 Task: Create a section Dash & Dazzle and in the section, add a milestone Data Science Implementation in the project AgileRadius
Action: Mouse moved to (88, 310)
Screenshot: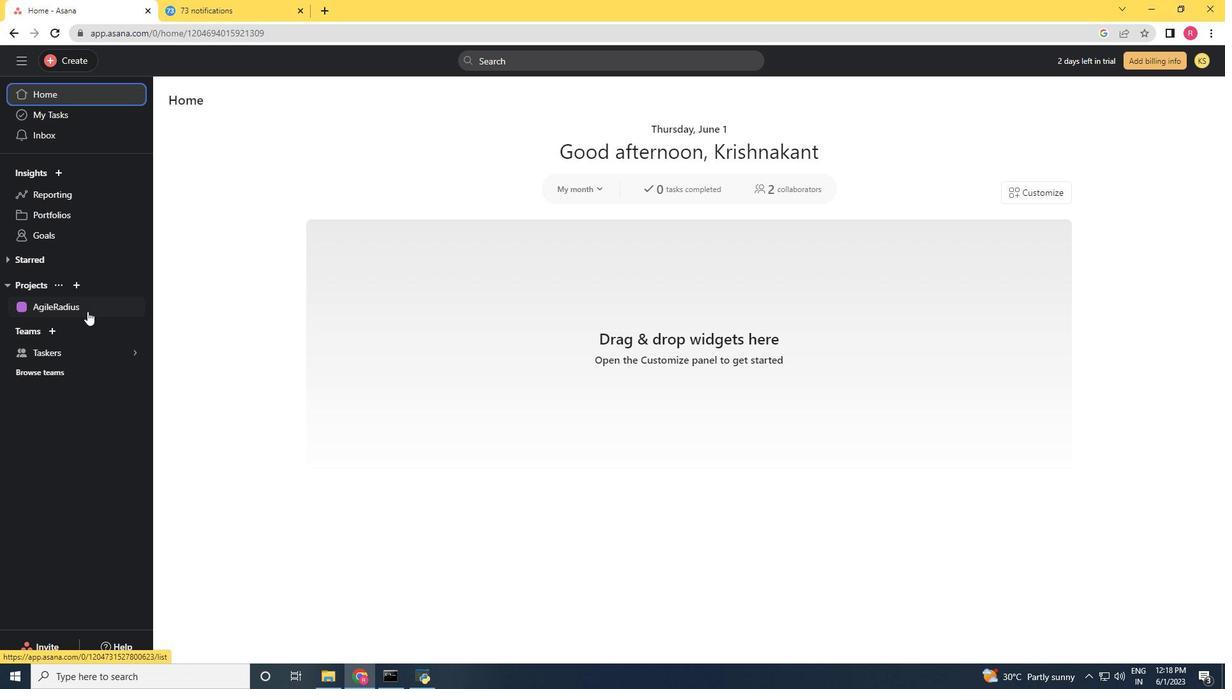 
Action: Mouse pressed left at (88, 310)
Screenshot: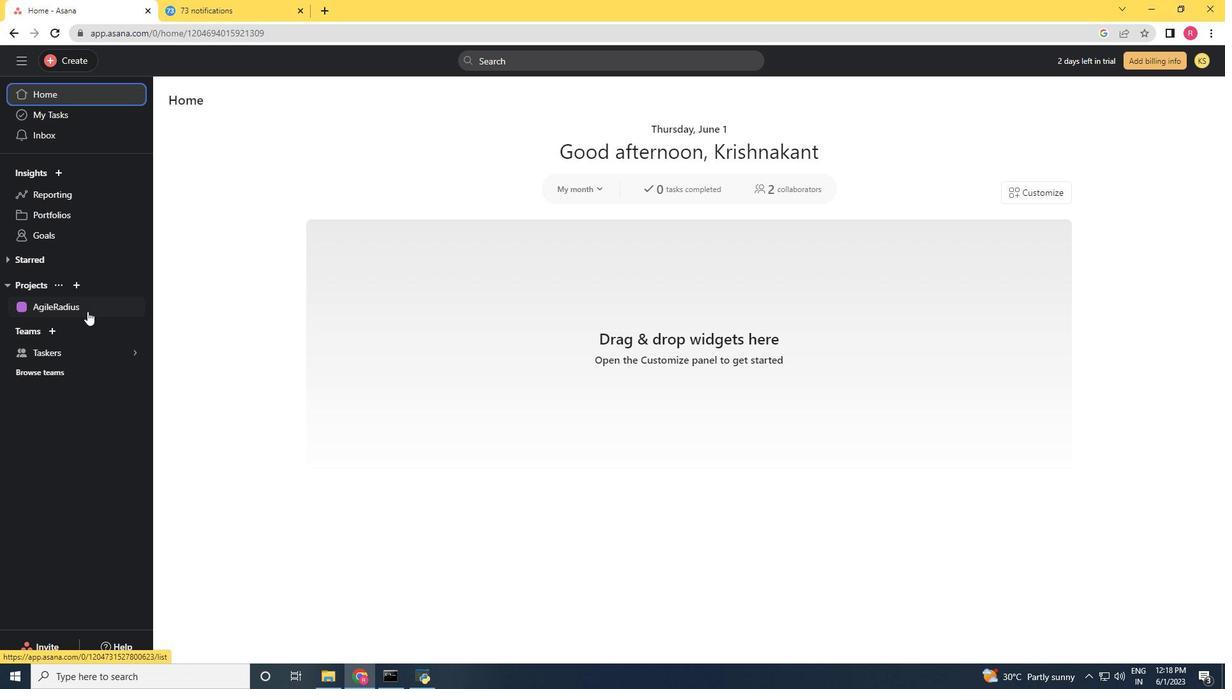 
Action: Mouse moved to (217, 504)
Screenshot: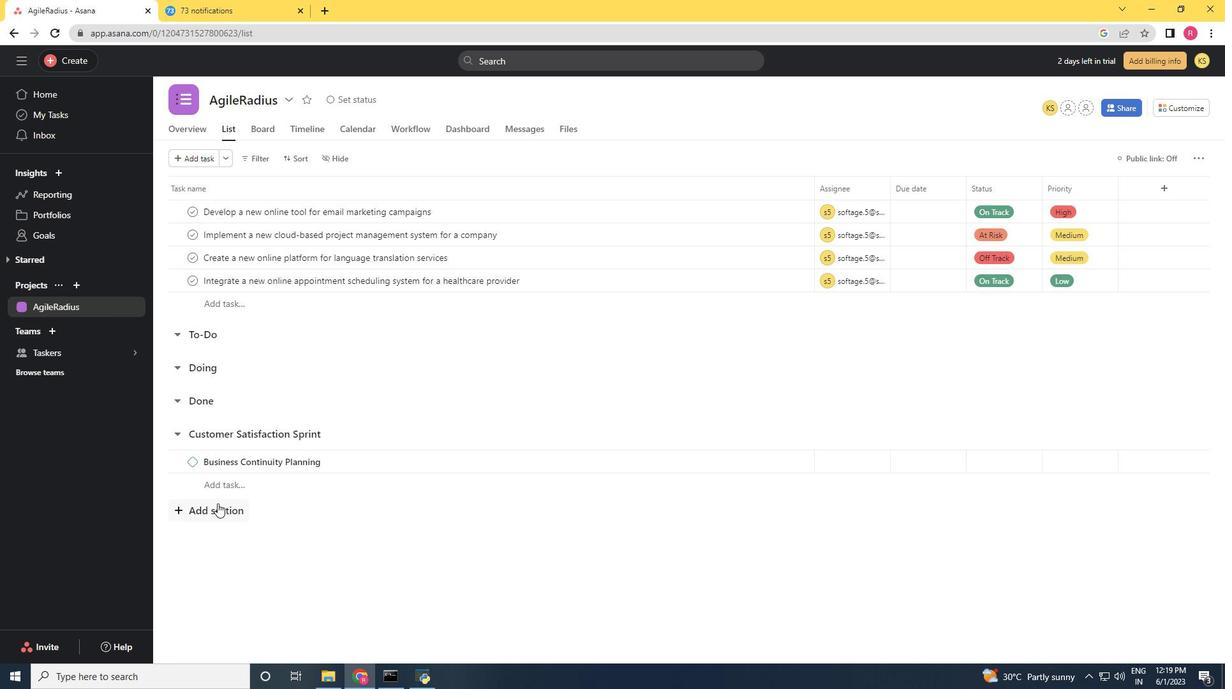 
Action: Mouse pressed left at (217, 504)
Screenshot: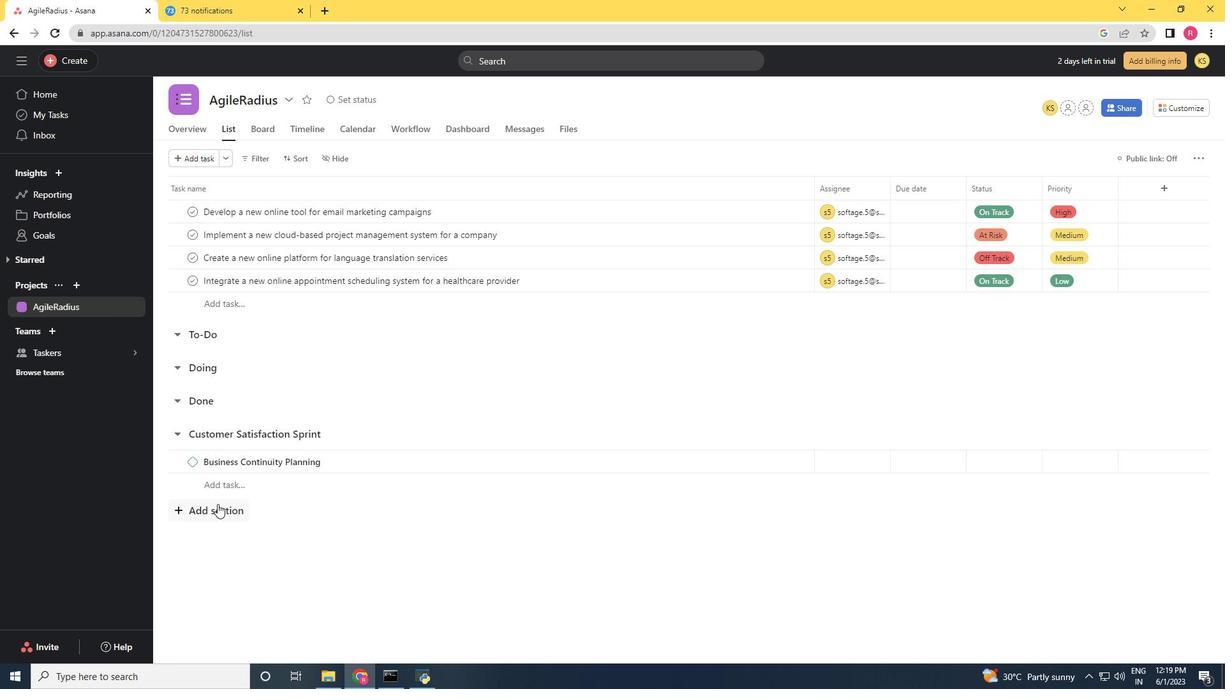 
Action: Key pressed <Key.shift>Dash<Key.space><Key.shift>&<Key.space><Key.shift>Dazzle<Key.enter><Key.shift>Data<Key.space><Key.space><Key.shift>Science<Key.space><Key.shift>Implement<Key.space>
Screenshot: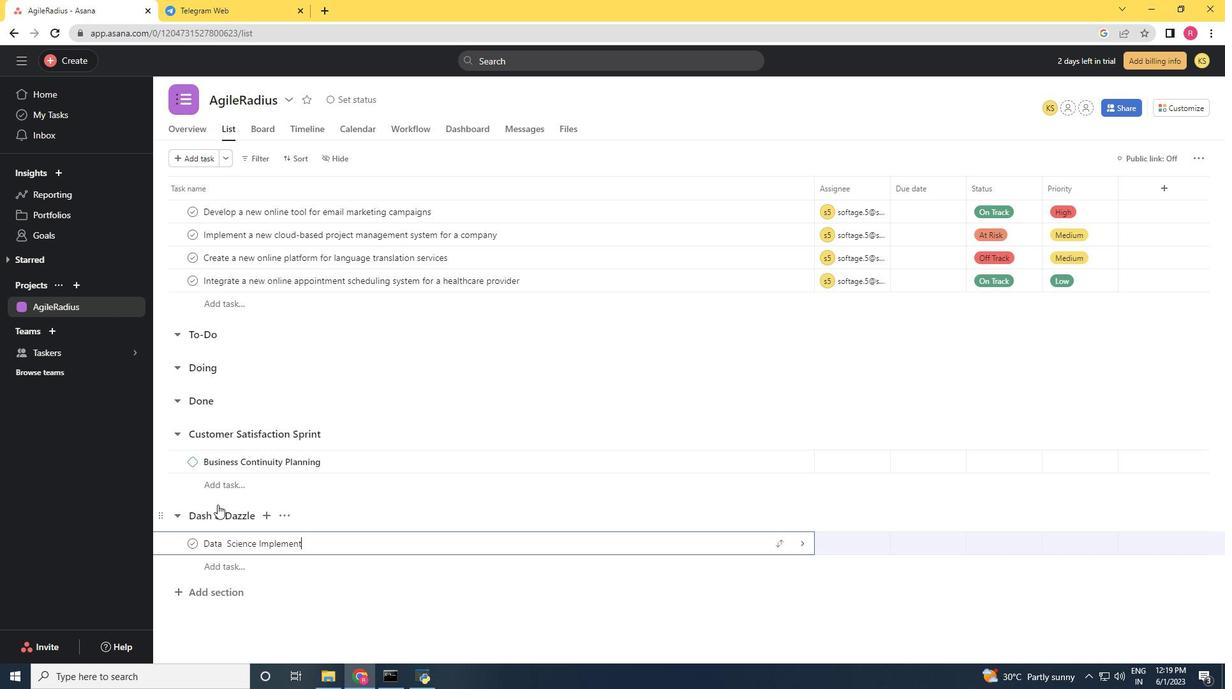 
Action: Mouse moved to (424, 545)
Screenshot: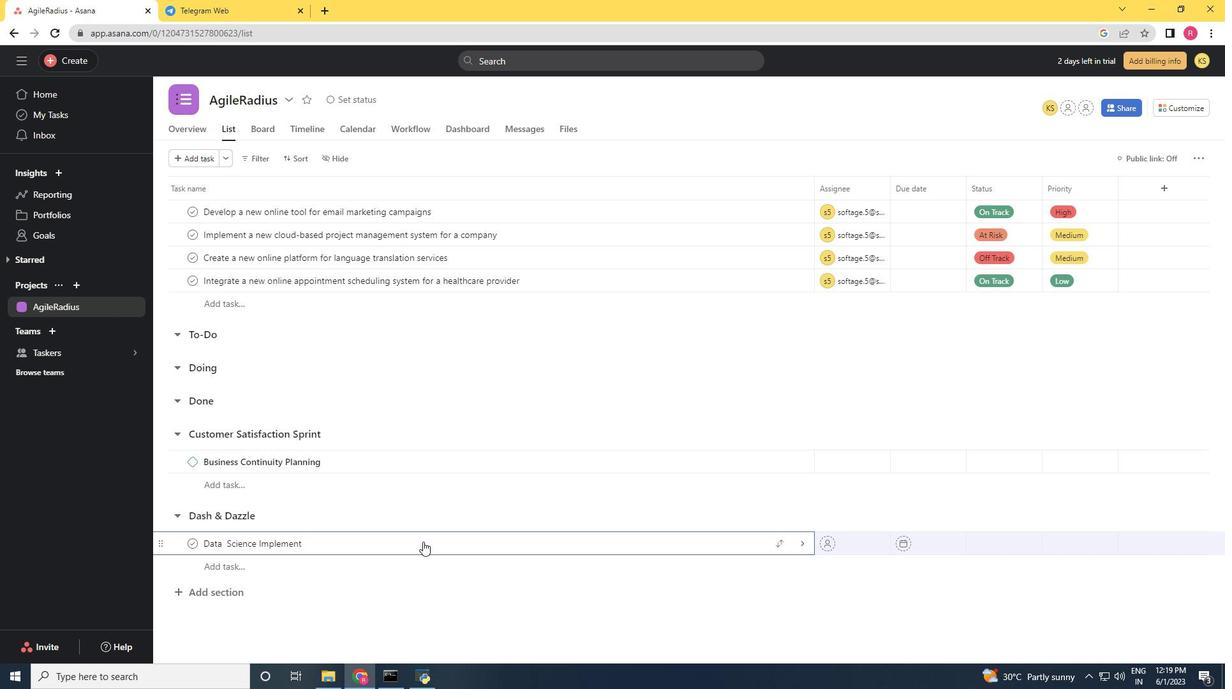 
Action: Mouse pressed right at (424, 545)
Screenshot: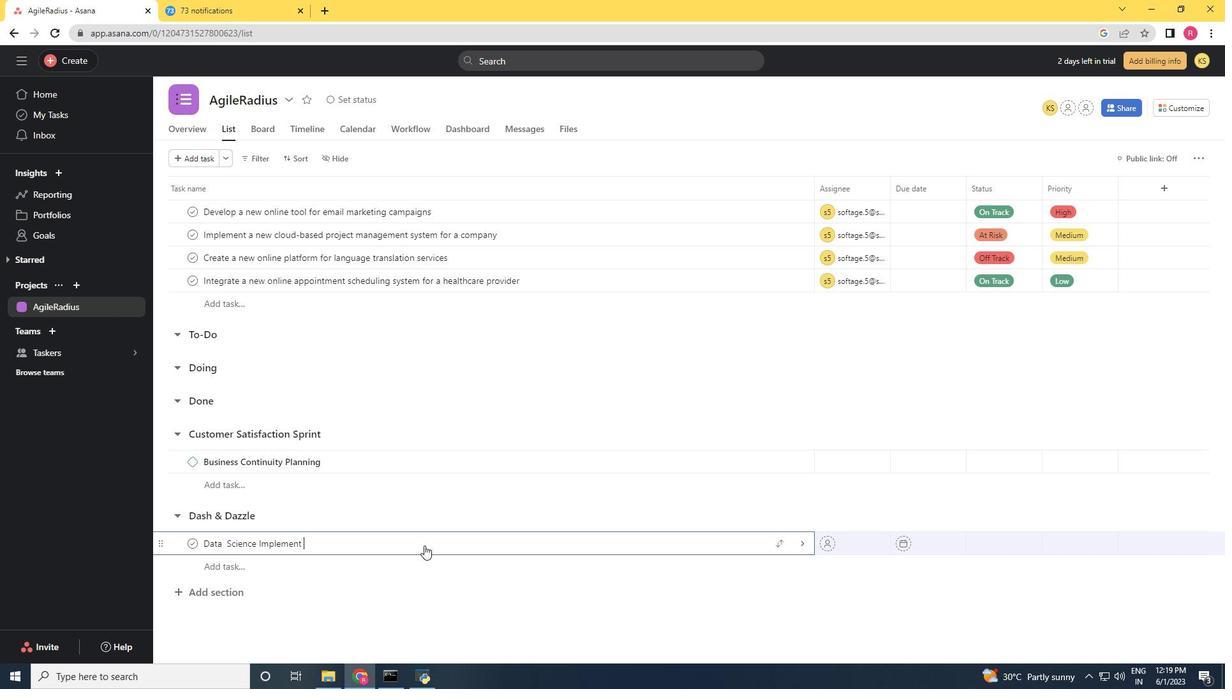 
Action: Mouse moved to (470, 487)
Screenshot: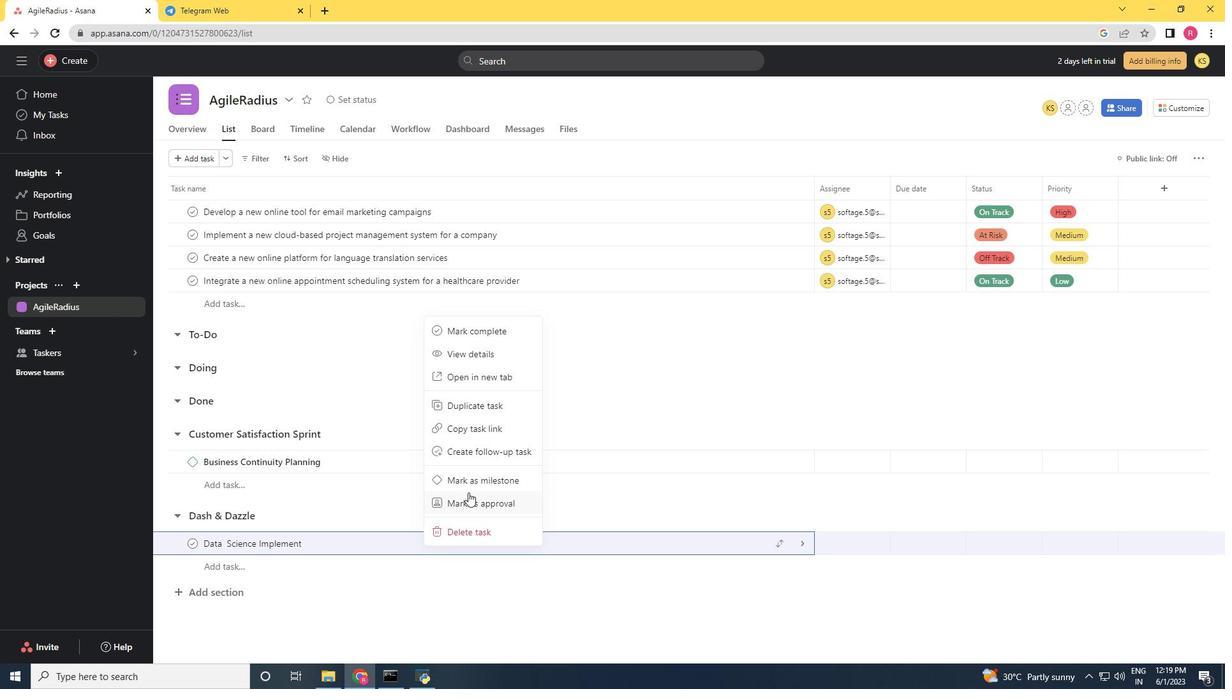 
Action: Mouse pressed left at (470, 487)
Screenshot: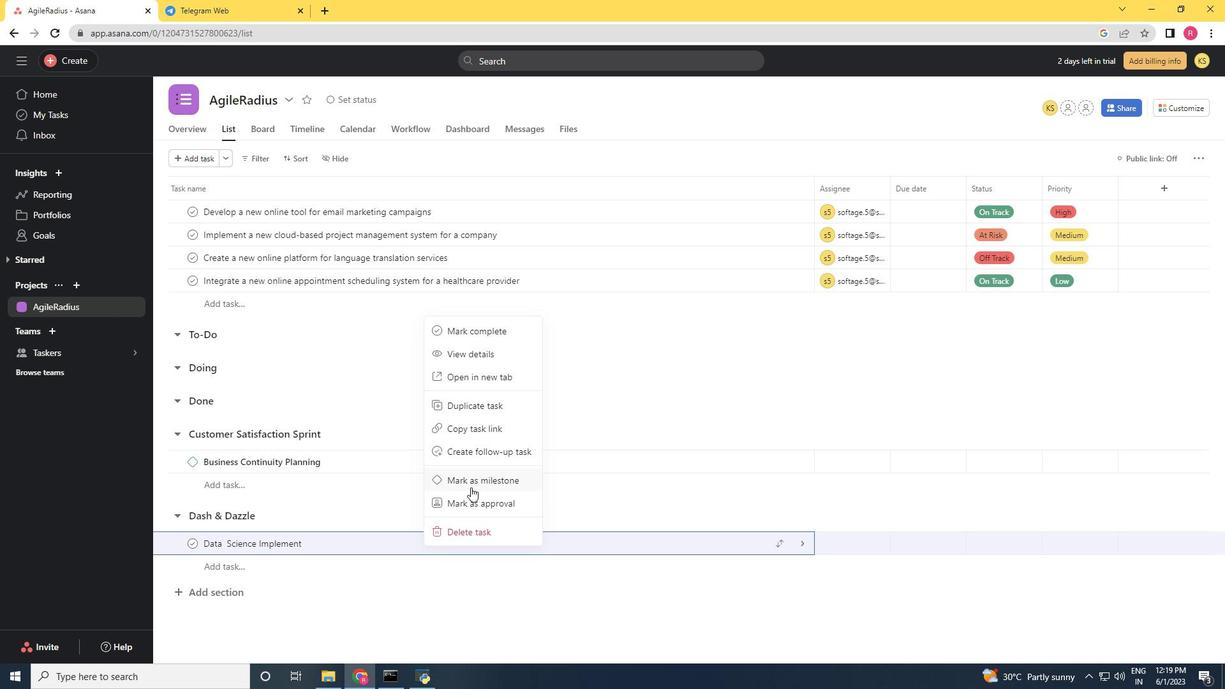 
Action: Mouse moved to (471, 486)
Screenshot: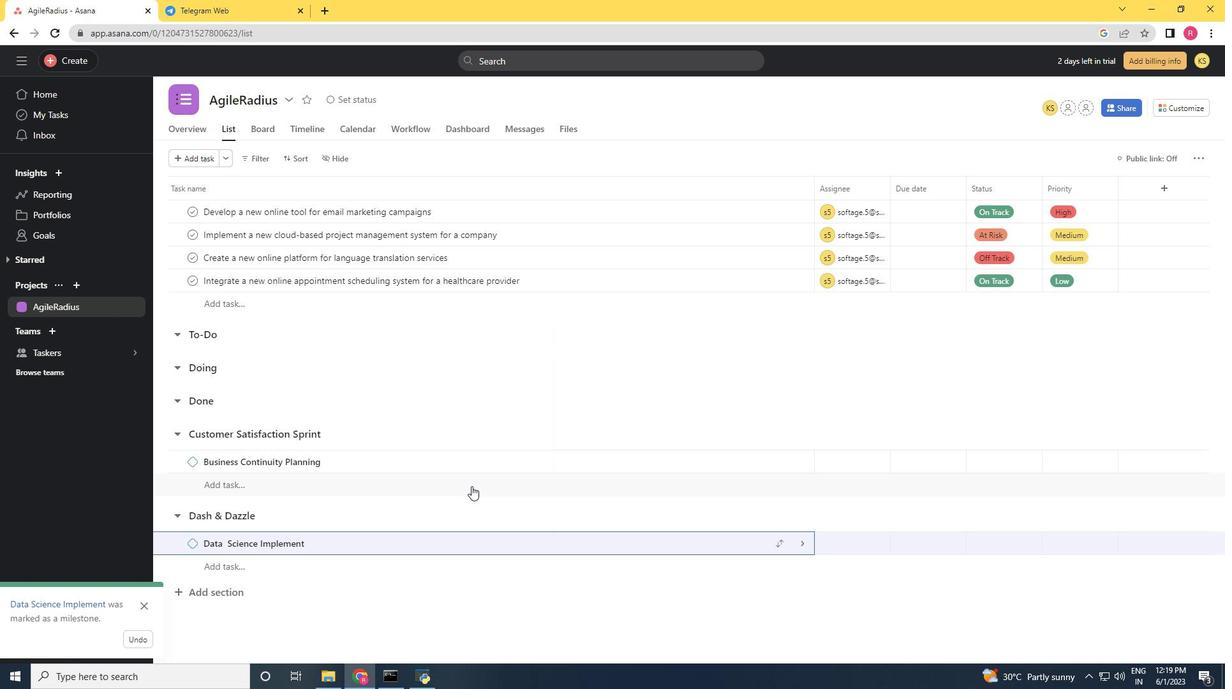 
